 Task: Toggle the show operators in the suggest.
Action: Mouse moved to (25, 645)
Screenshot: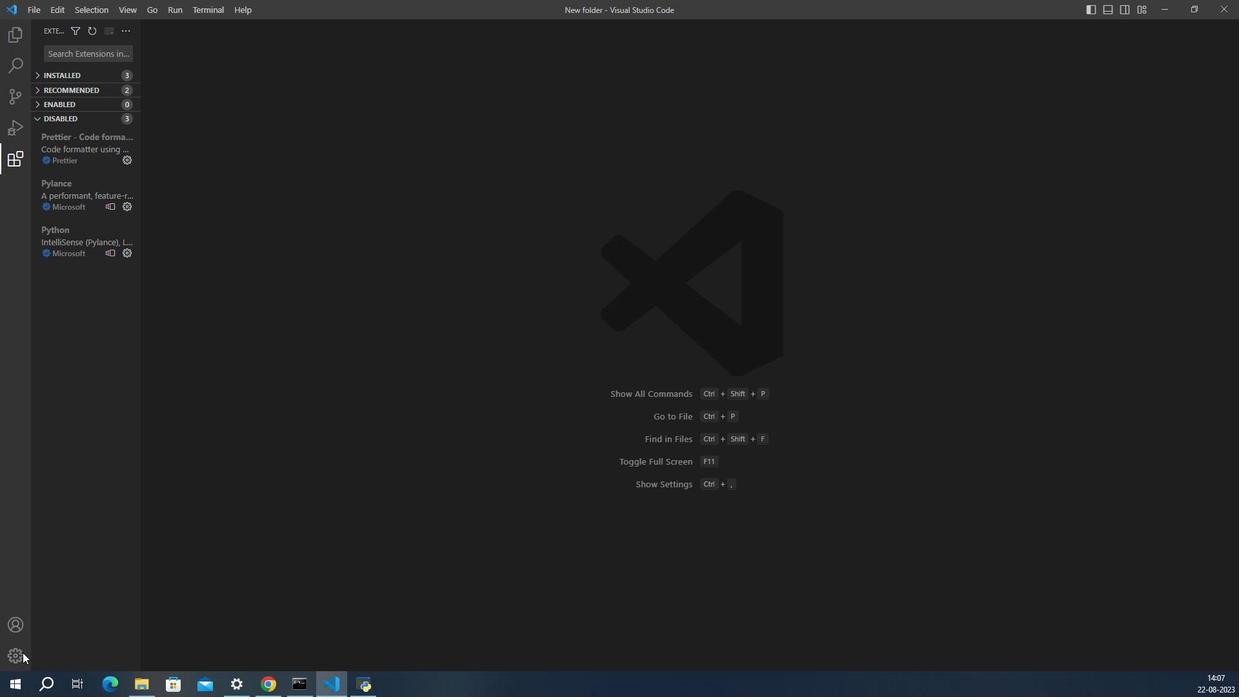 
Action: Mouse pressed left at (25, 645)
Screenshot: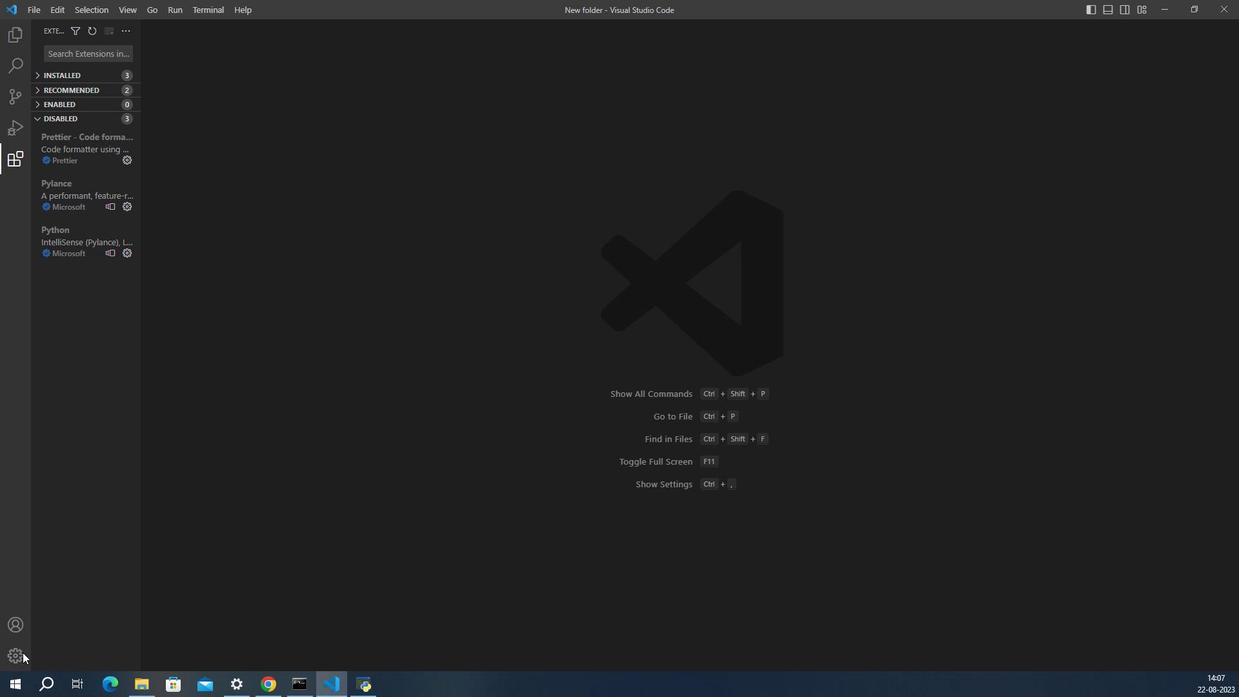 
Action: Mouse moved to (77, 546)
Screenshot: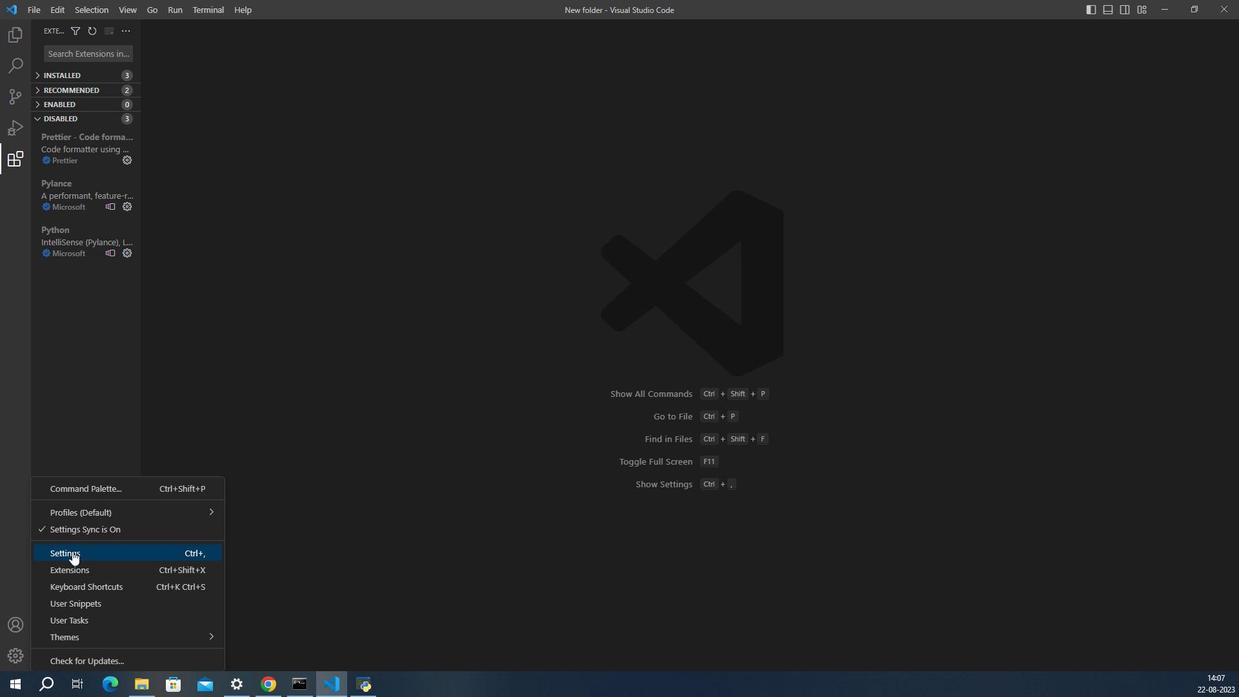 
Action: Mouse pressed left at (77, 546)
Screenshot: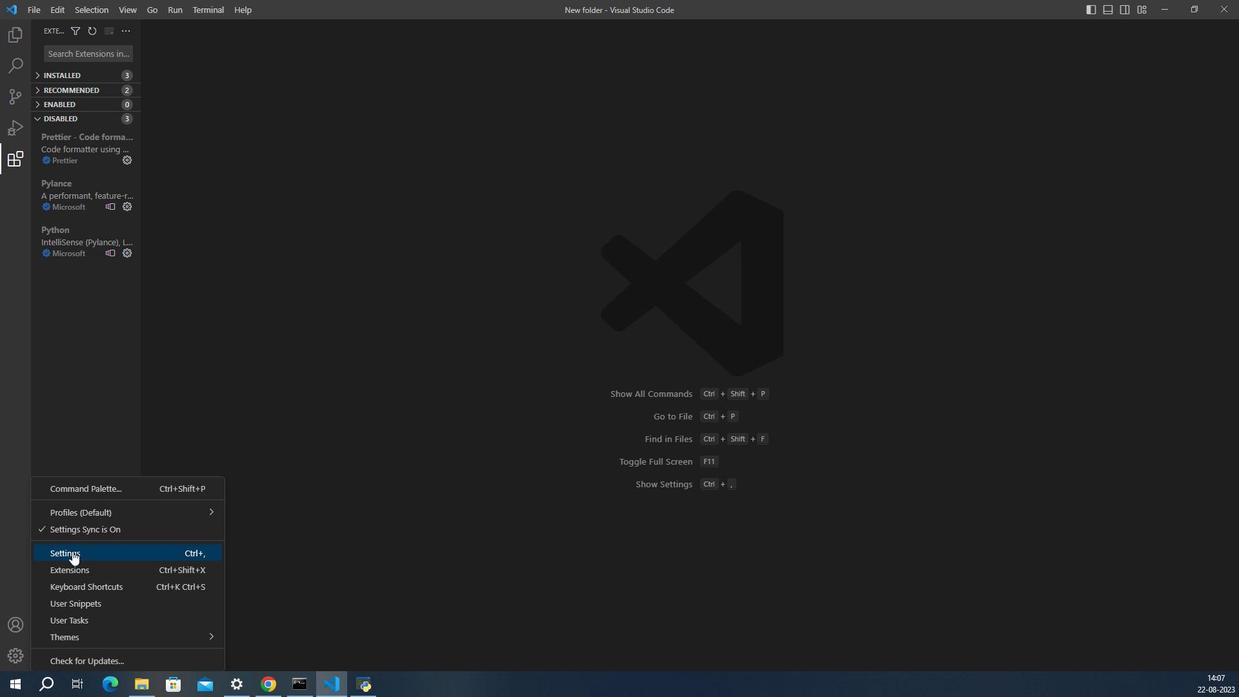 
Action: Mouse moved to (566, 292)
Screenshot: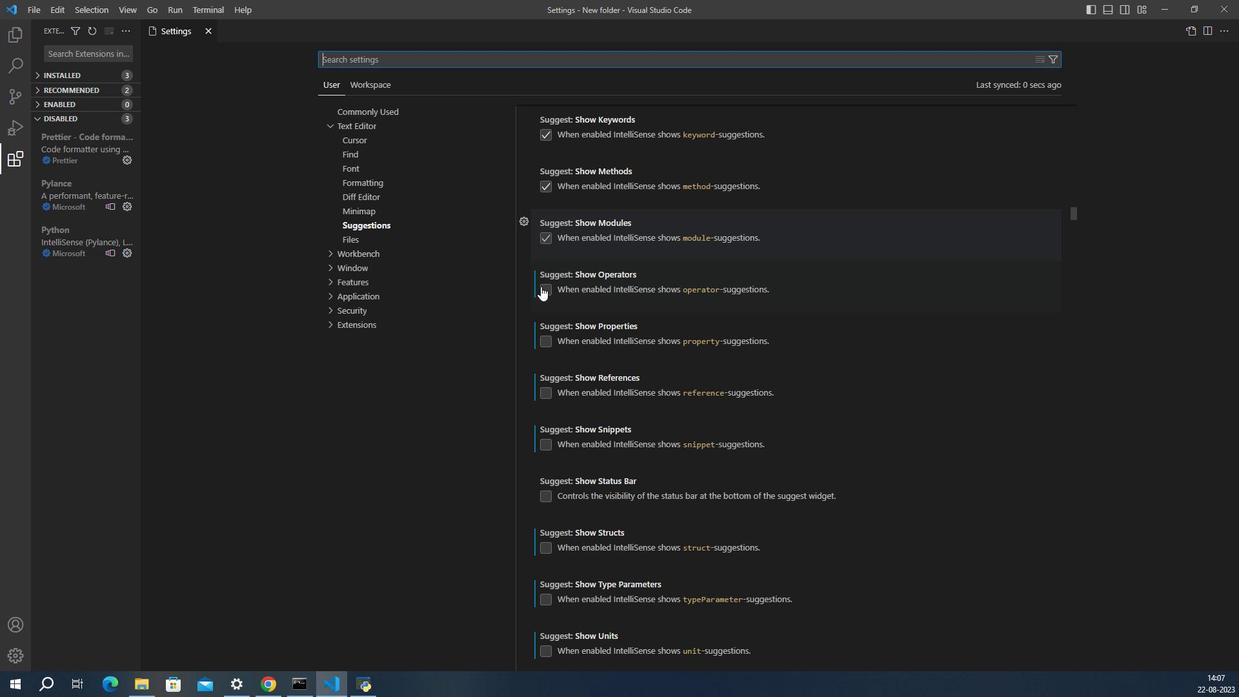
Action: Mouse pressed left at (566, 292)
Screenshot: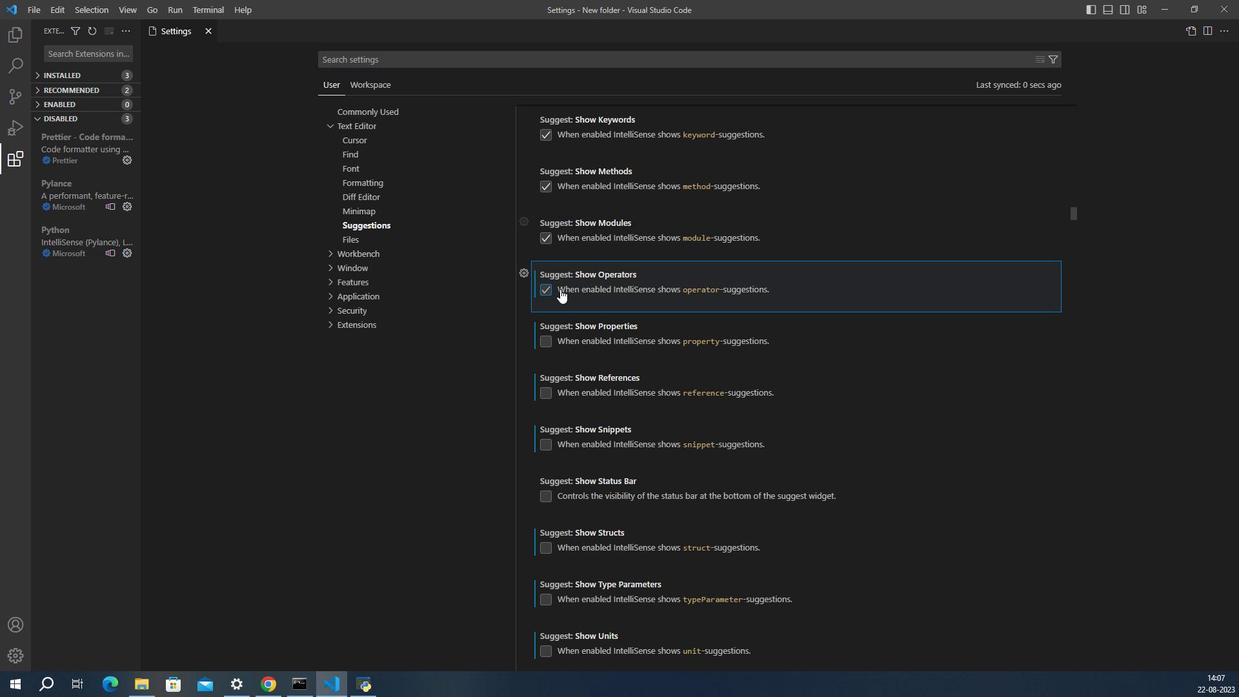 
Action: Mouse moved to (597, 297)
Screenshot: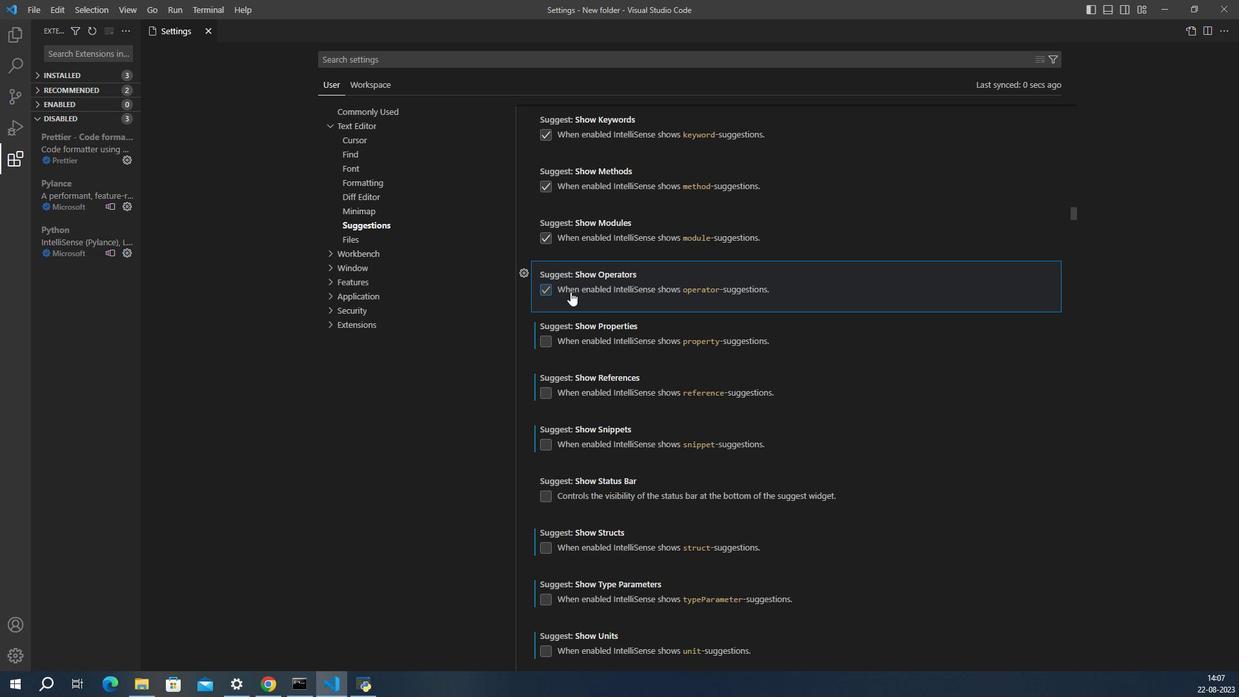 
